Task: Set the pull request check failure for the repository "JS" to Only critical.
Action: Mouse moved to (1055, 210)
Screenshot: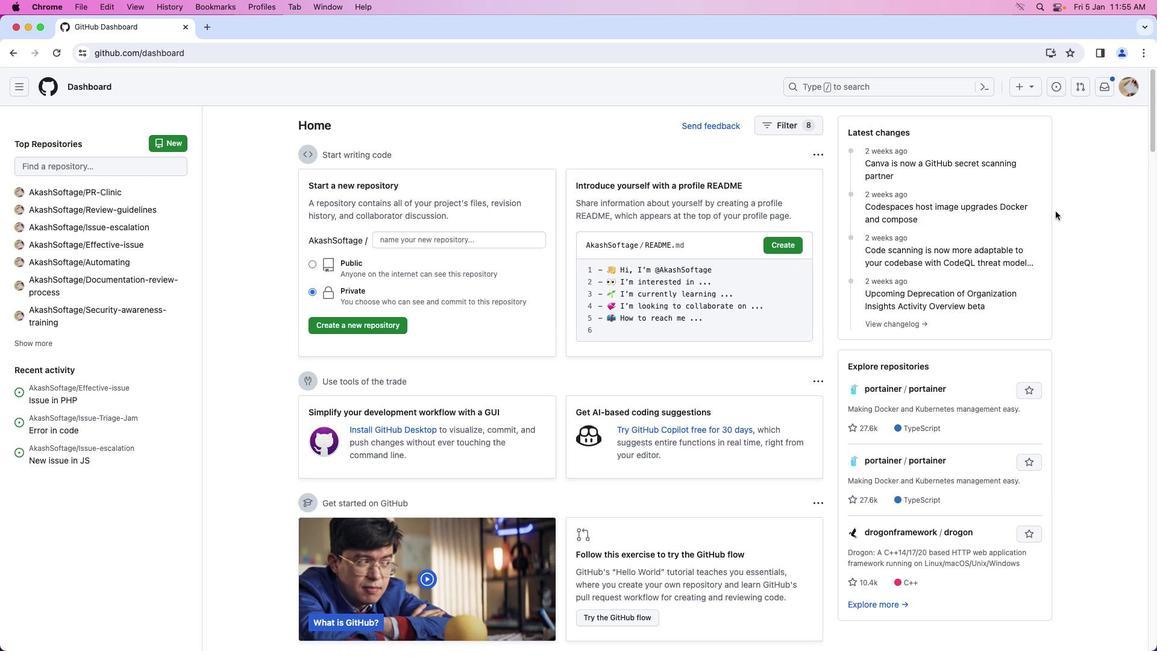 
Action: Mouse pressed left at (1055, 210)
Screenshot: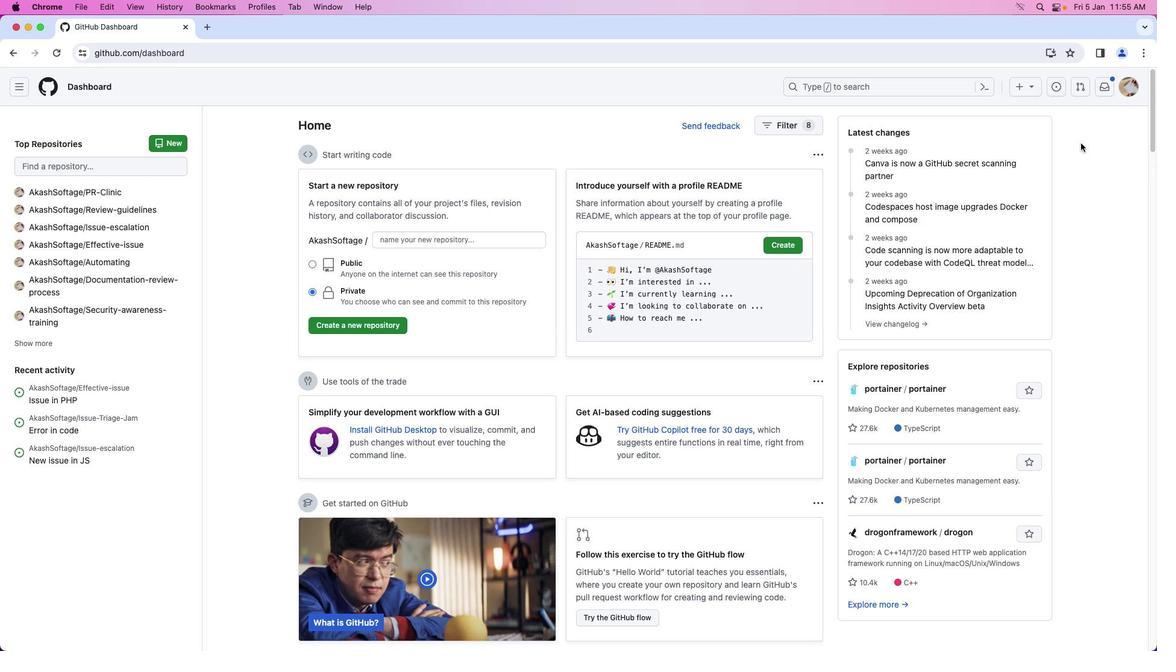 
Action: Mouse moved to (1124, 88)
Screenshot: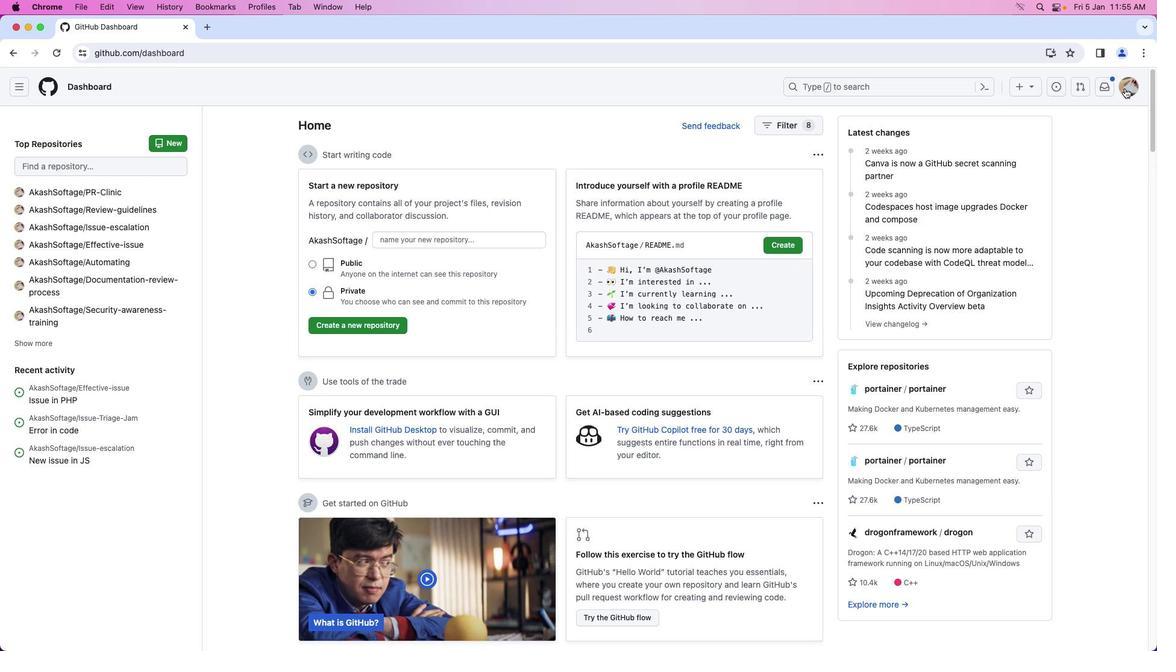 
Action: Mouse pressed left at (1124, 88)
Screenshot: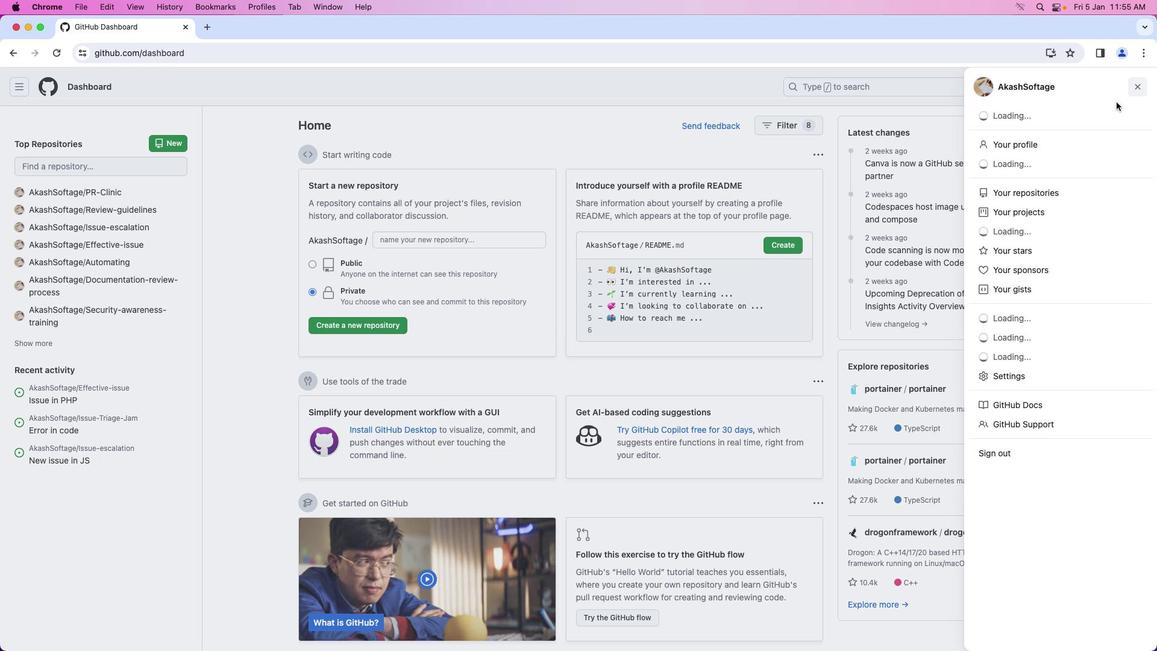 
Action: Mouse moved to (1066, 191)
Screenshot: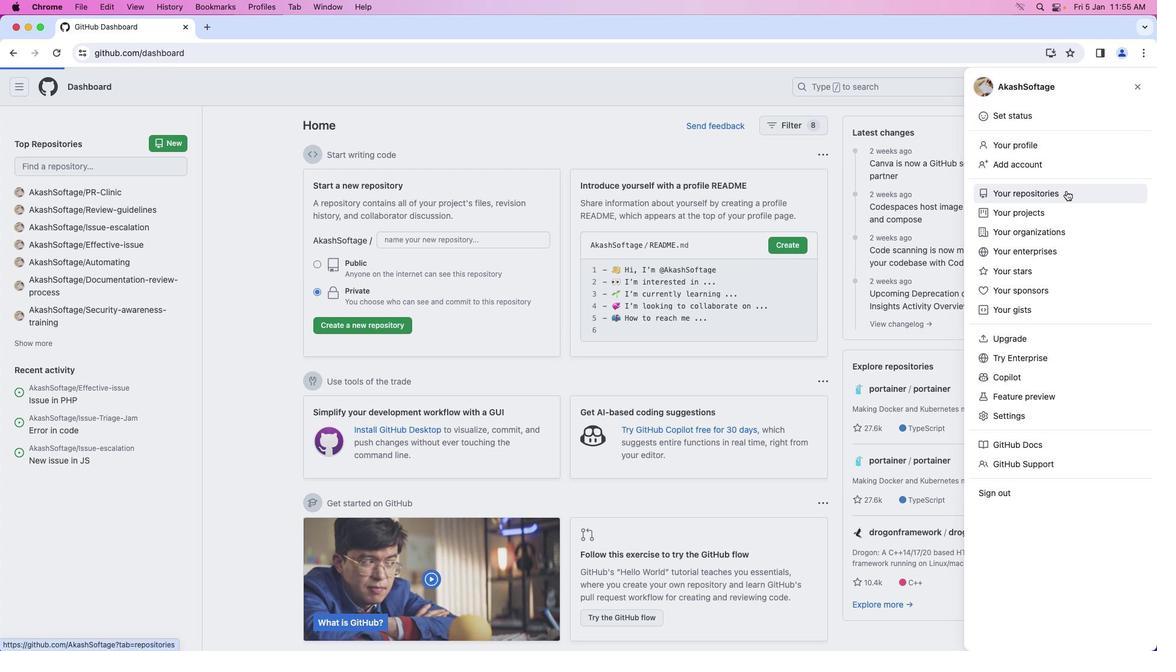 
Action: Mouse pressed left at (1066, 191)
Screenshot: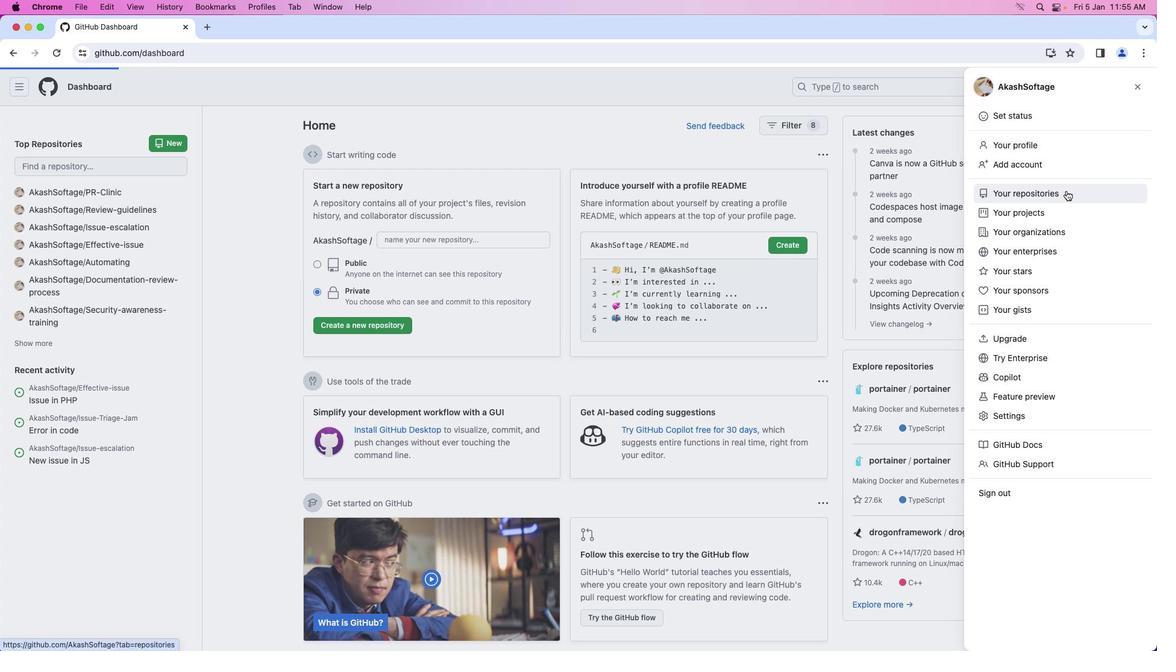 
Action: Mouse moved to (408, 202)
Screenshot: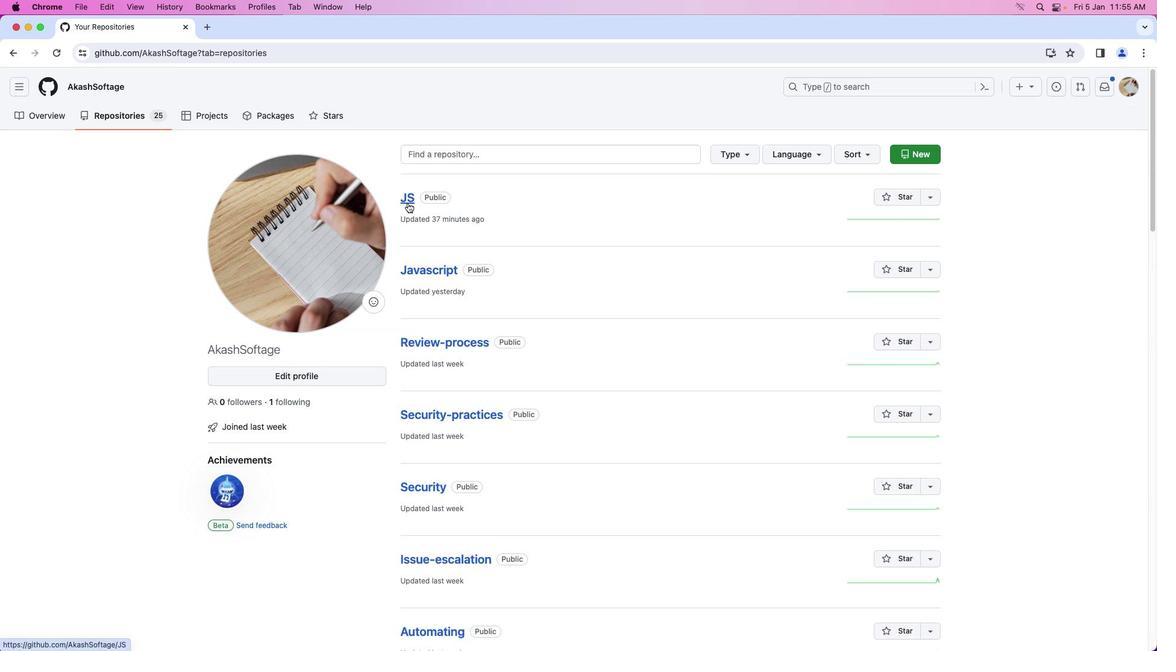 
Action: Mouse pressed left at (408, 202)
Screenshot: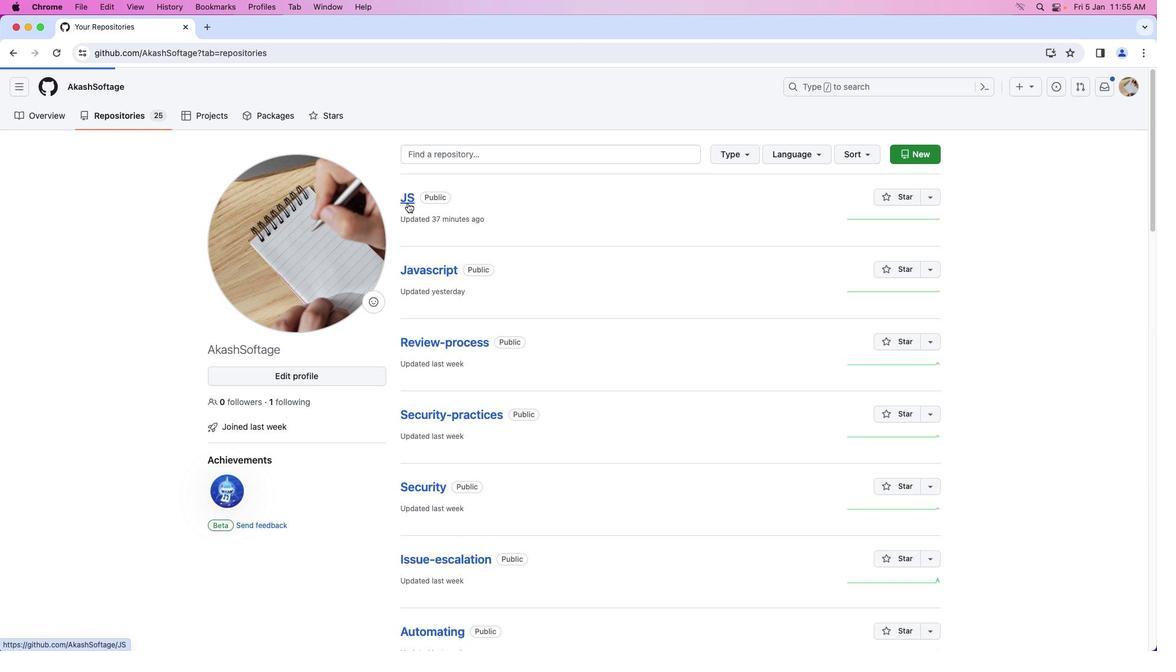 
Action: Mouse moved to (510, 118)
Screenshot: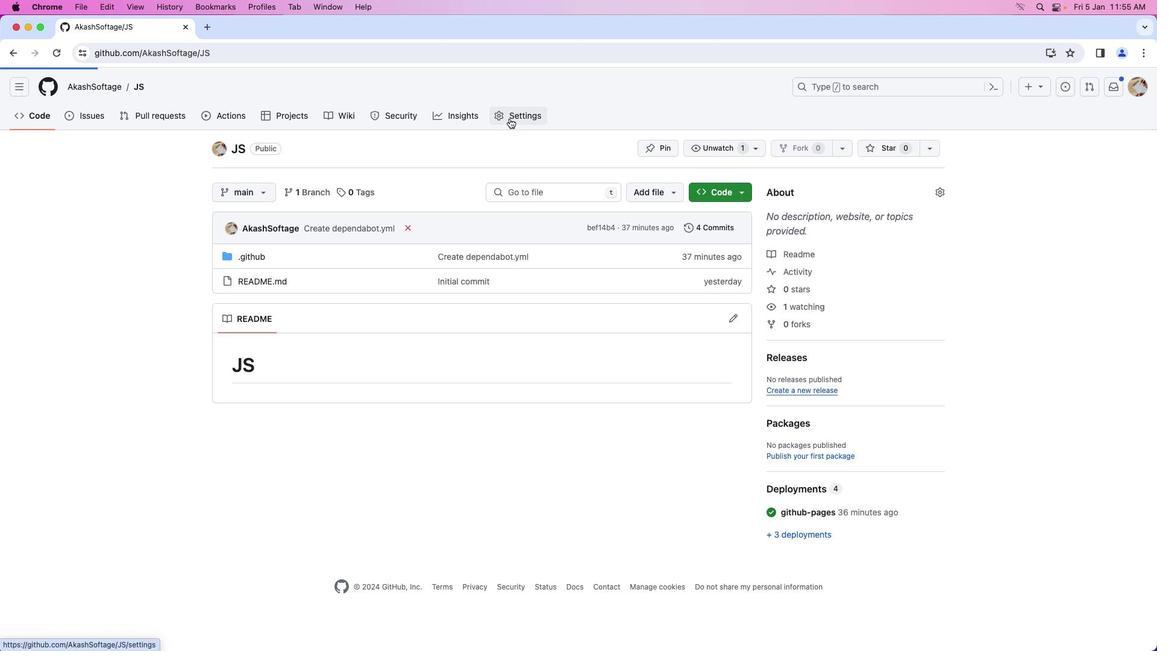 
Action: Mouse pressed left at (510, 118)
Screenshot: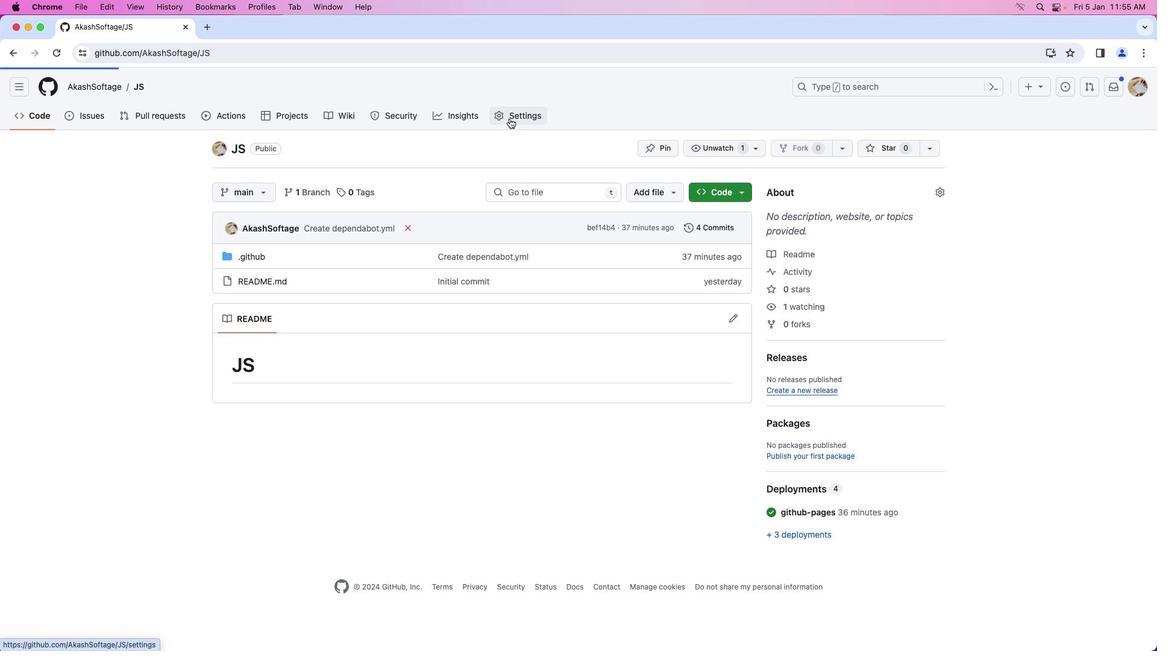 
Action: Mouse moved to (304, 453)
Screenshot: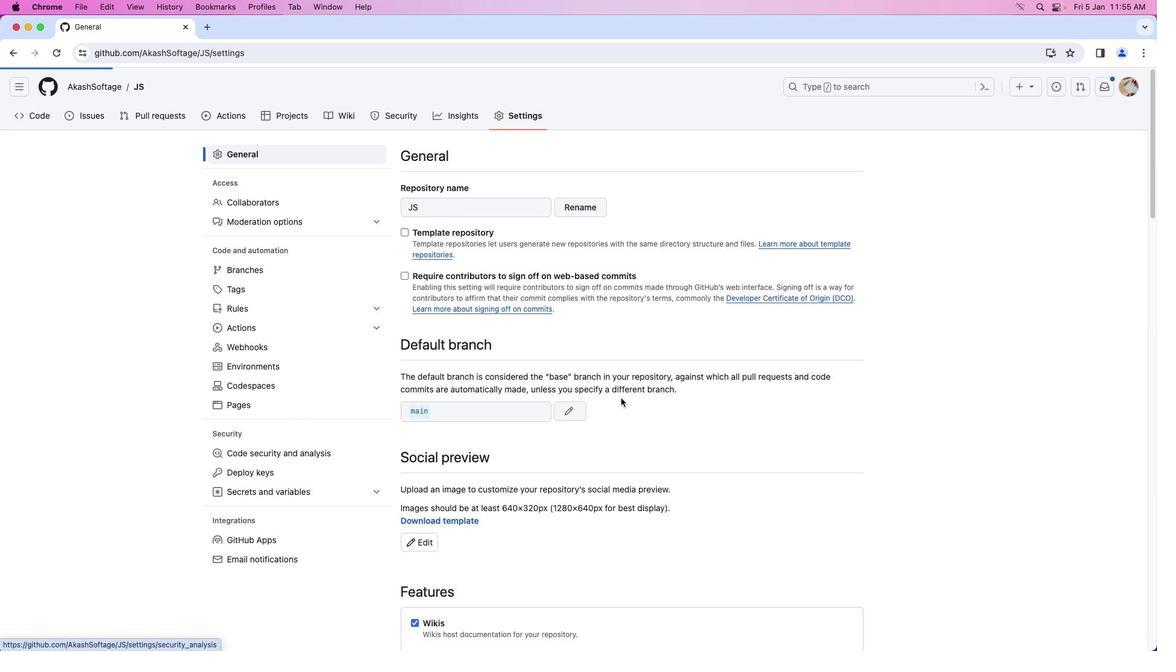 
Action: Mouse pressed left at (304, 453)
Screenshot: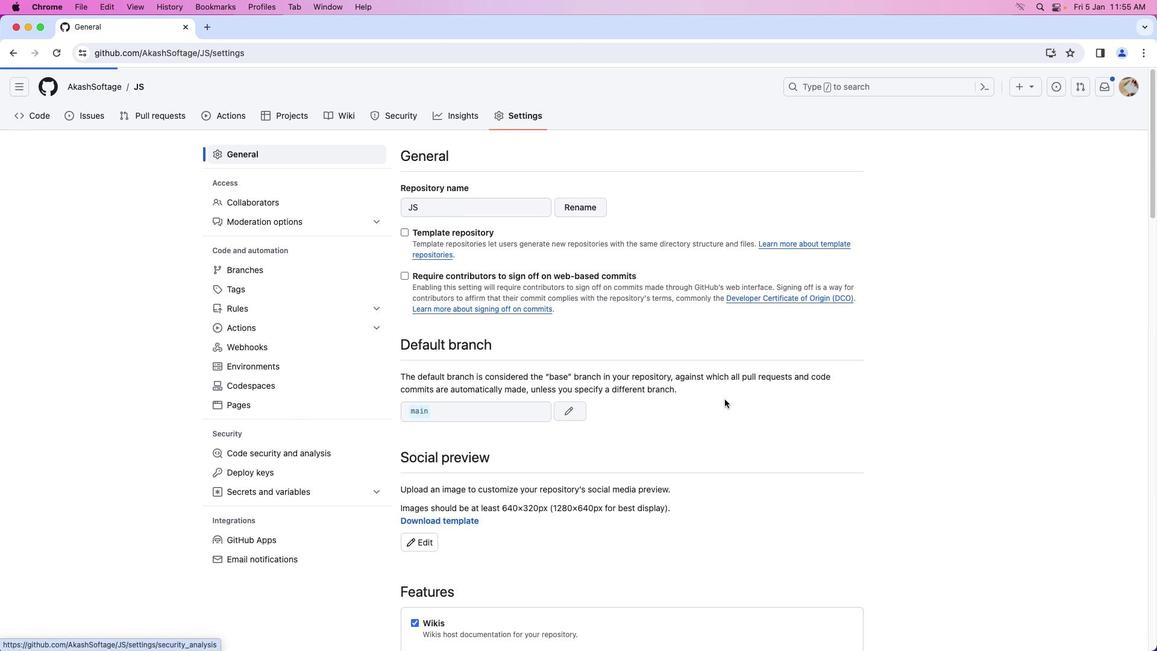 
Action: Mouse moved to (724, 391)
Screenshot: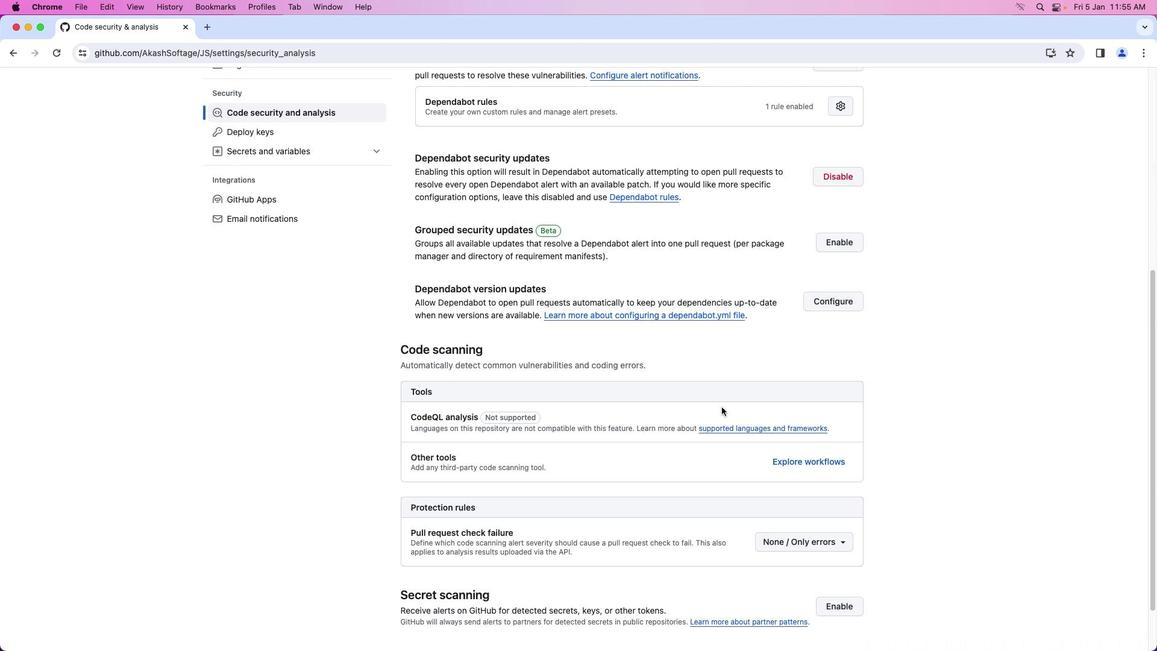
Action: Mouse scrolled (724, 391) with delta (0, 0)
Screenshot: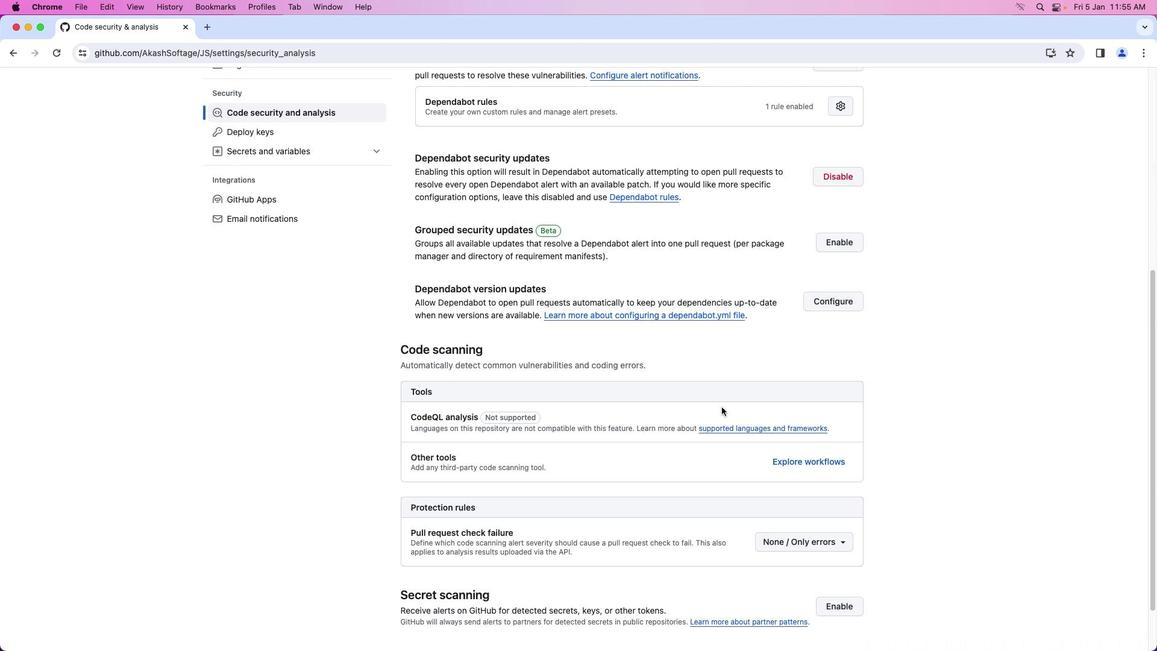 
Action: Mouse scrolled (724, 391) with delta (0, 0)
Screenshot: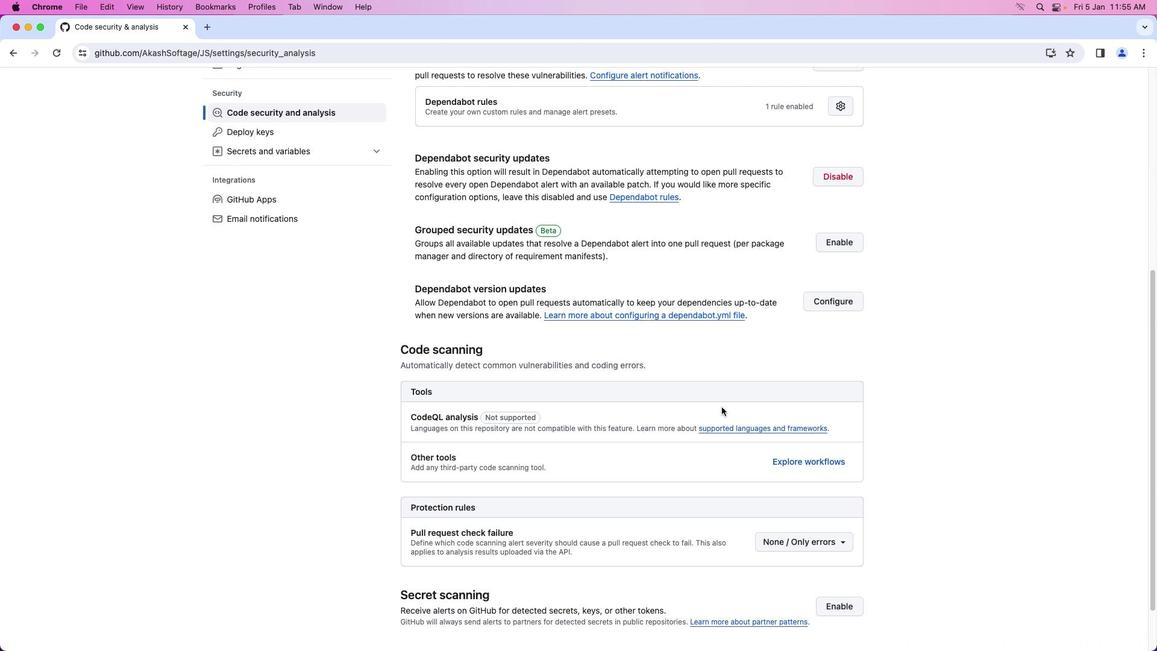 
Action: Mouse moved to (721, 406)
Screenshot: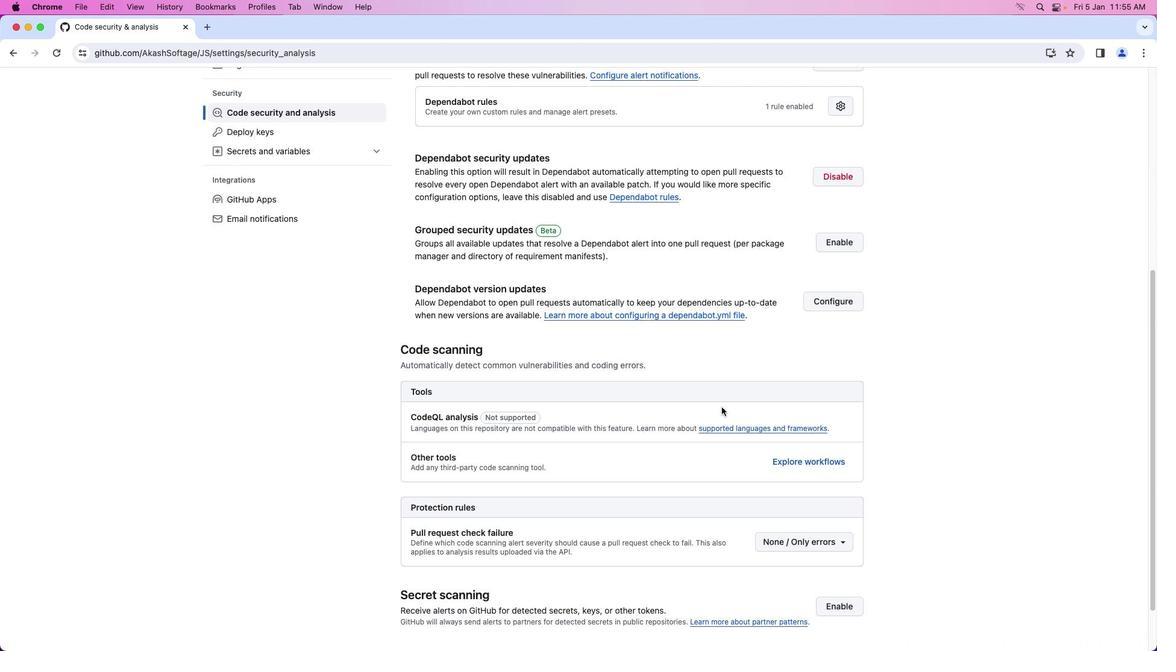 
Action: Mouse scrolled (721, 406) with delta (0, -1)
Screenshot: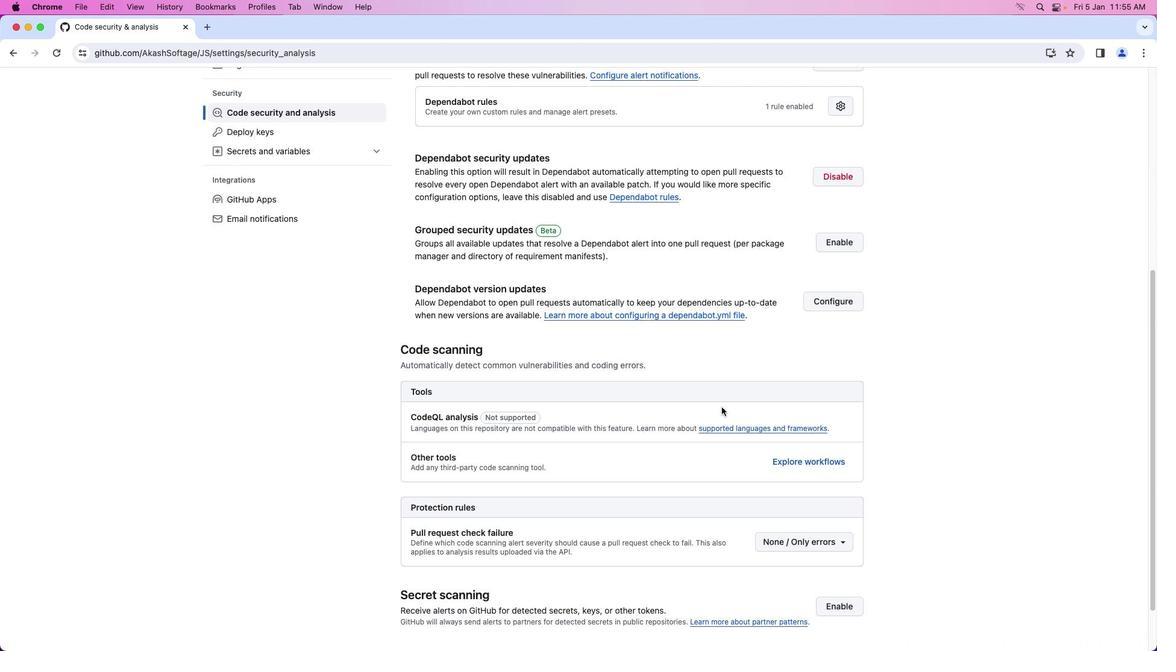 
Action: Mouse moved to (721, 407)
Screenshot: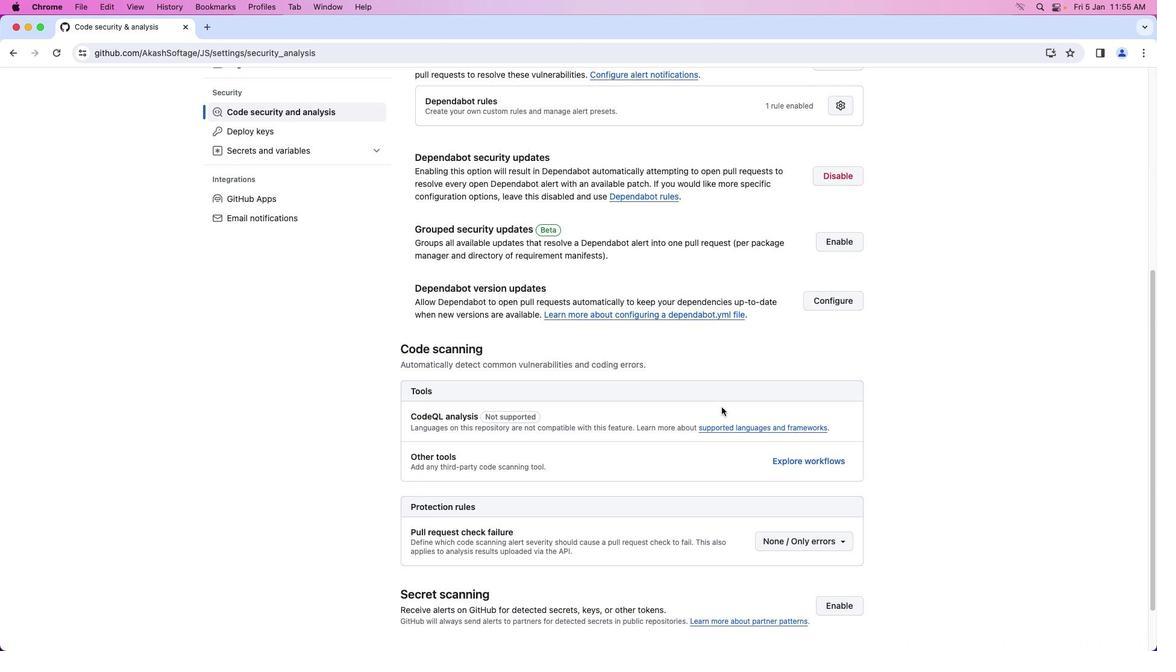 
Action: Mouse scrolled (721, 407) with delta (0, -2)
Screenshot: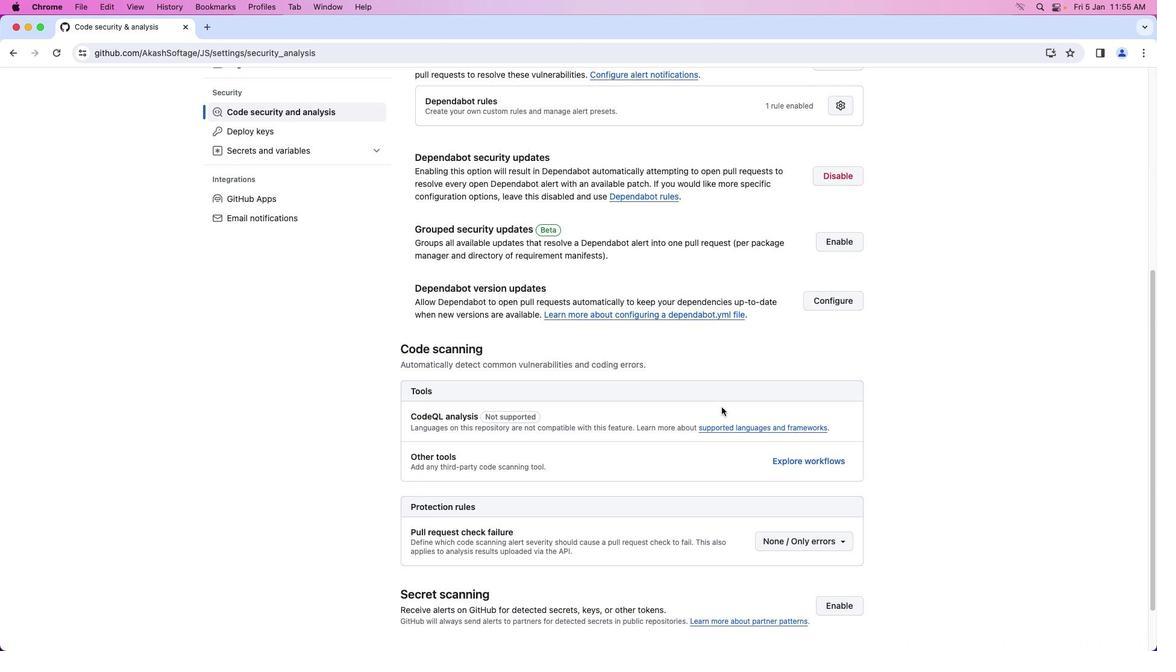 
Action: Mouse scrolled (721, 407) with delta (0, -3)
Screenshot: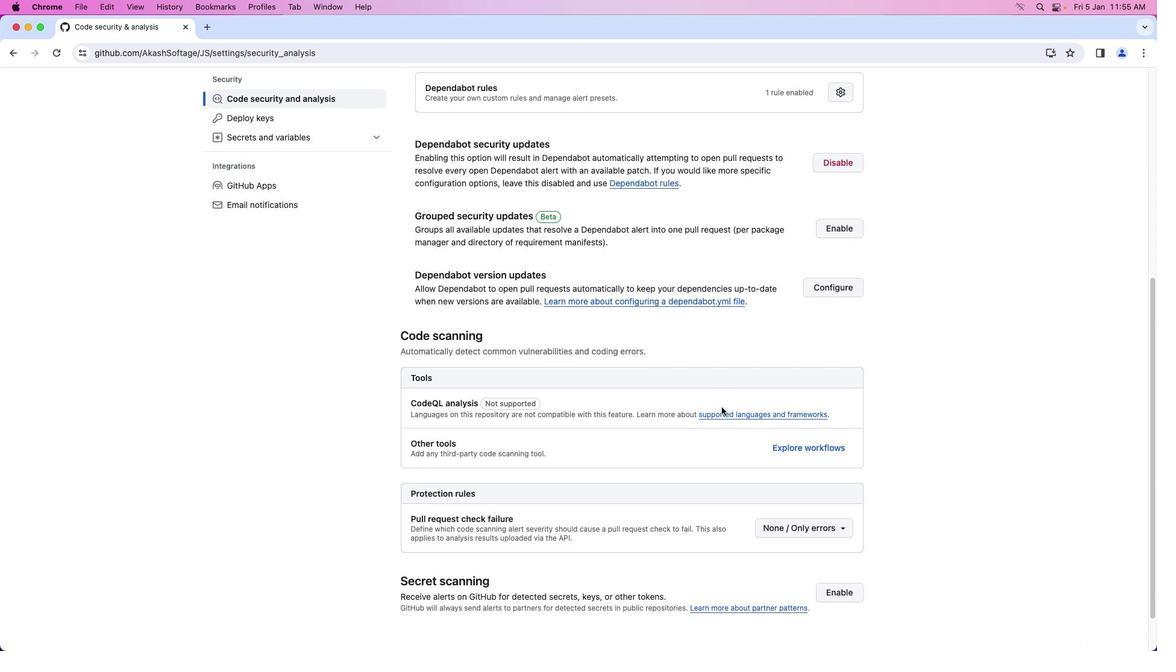 
Action: Mouse scrolled (721, 407) with delta (0, 0)
Screenshot: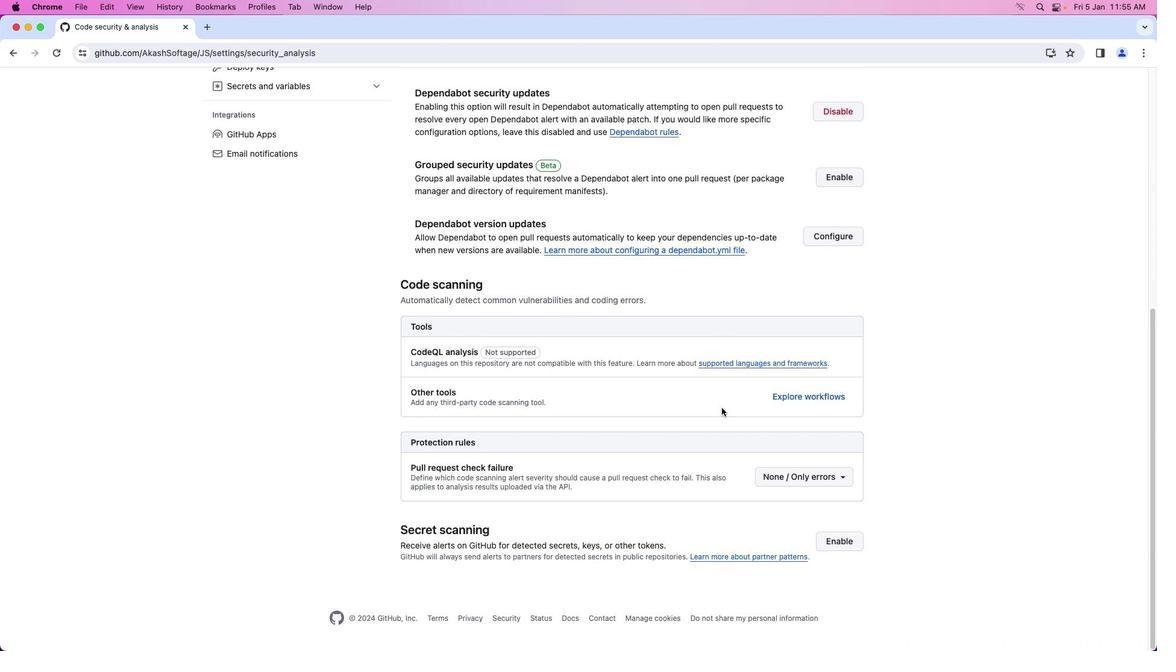 
Action: Mouse scrolled (721, 407) with delta (0, 0)
Screenshot: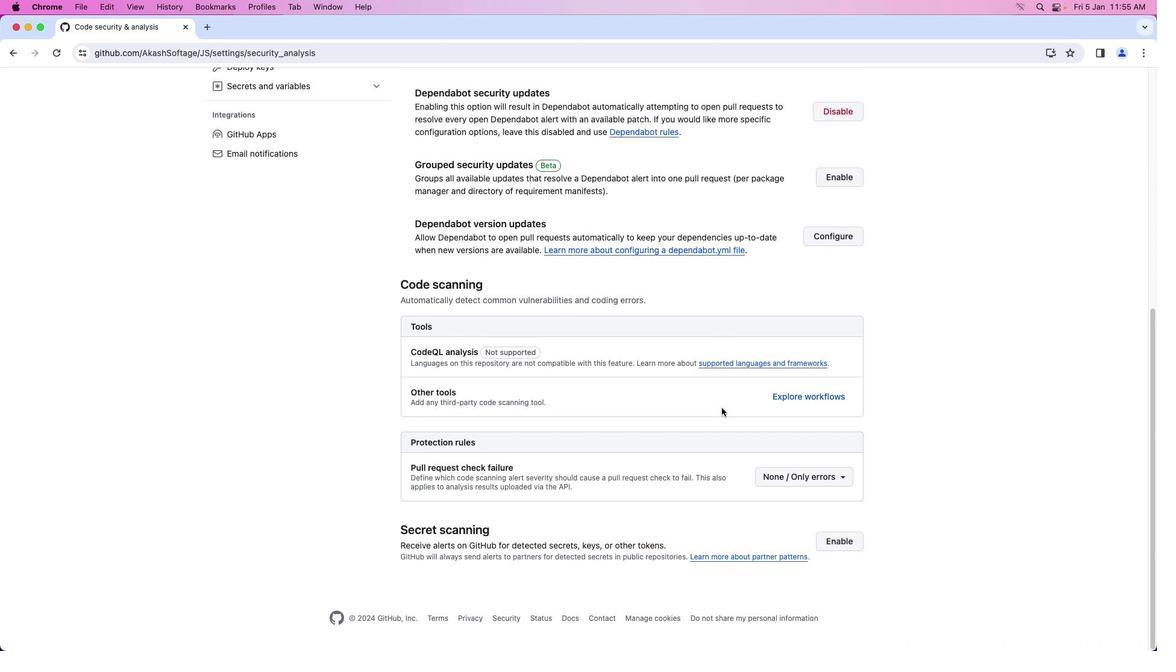 
Action: Mouse scrolled (721, 407) with delta (0, -1)
Screenshot: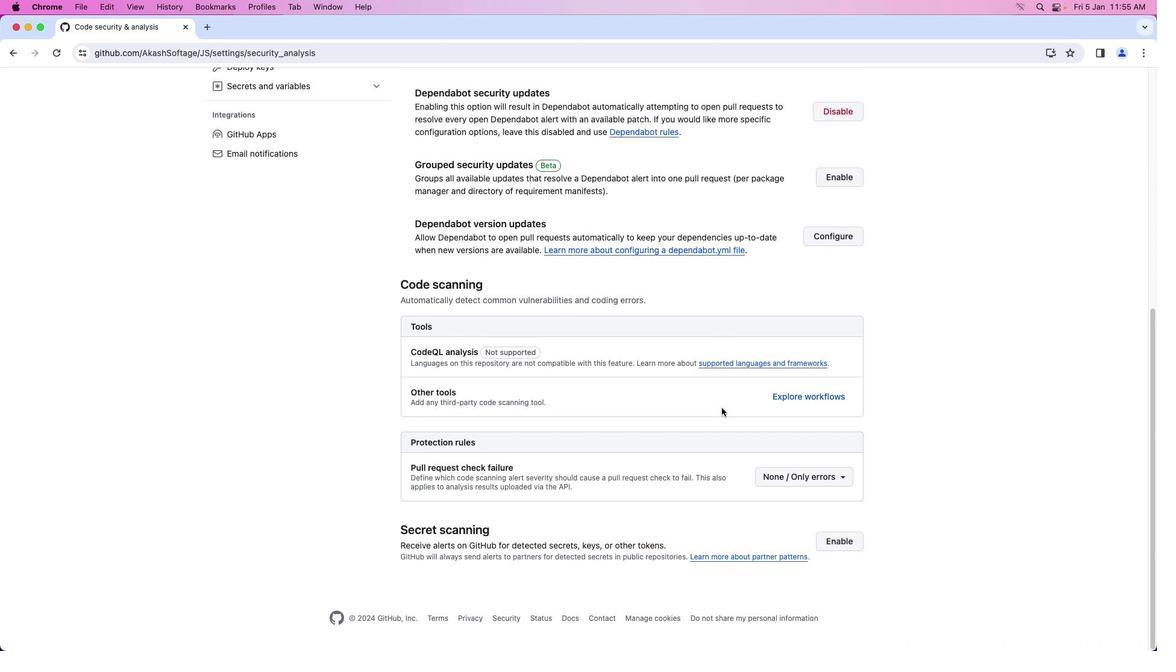 
Action: Mouse scrolled (721, 407) with delta (0, -2)
Screenshot: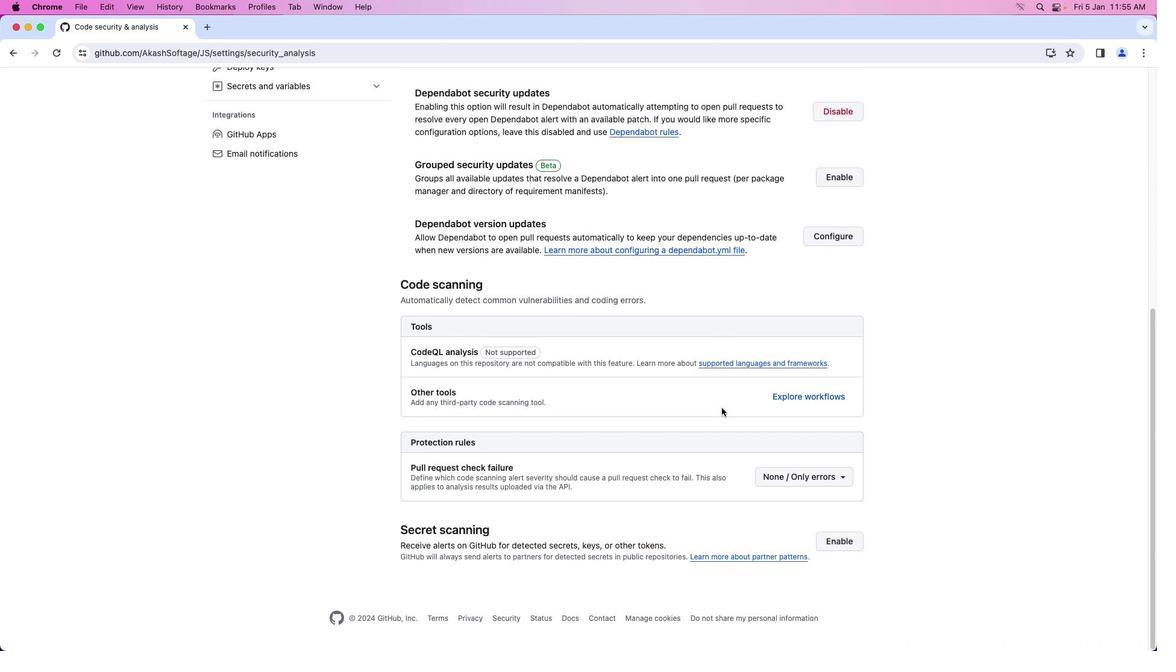 
Action: Mouse moved to (721, 407)
Screenshot: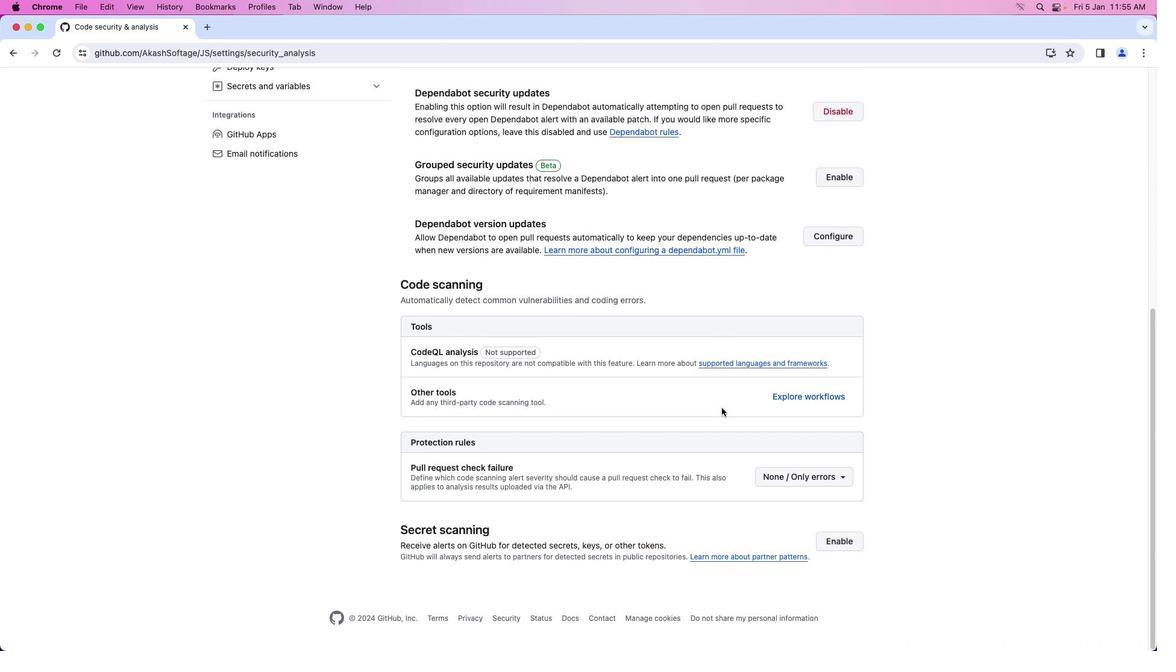 
Action: Mouse scrolled (721, 407) with delta (0, -3)
Screenshot: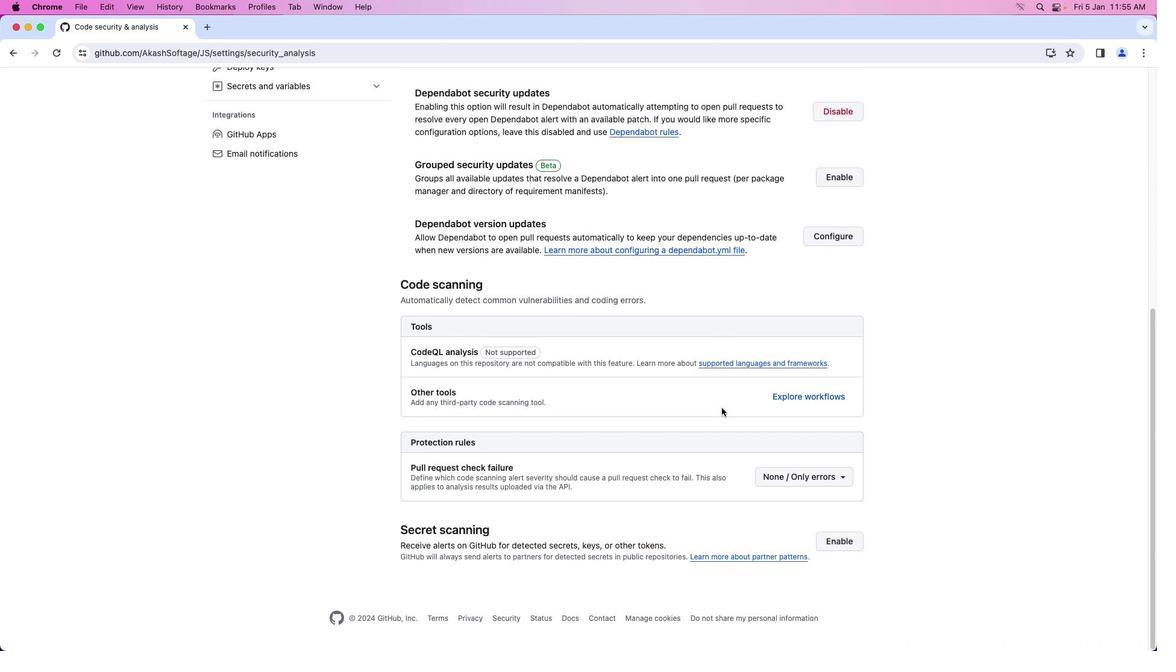 
Action: Mouse moved to (721, 407)
Screenshot: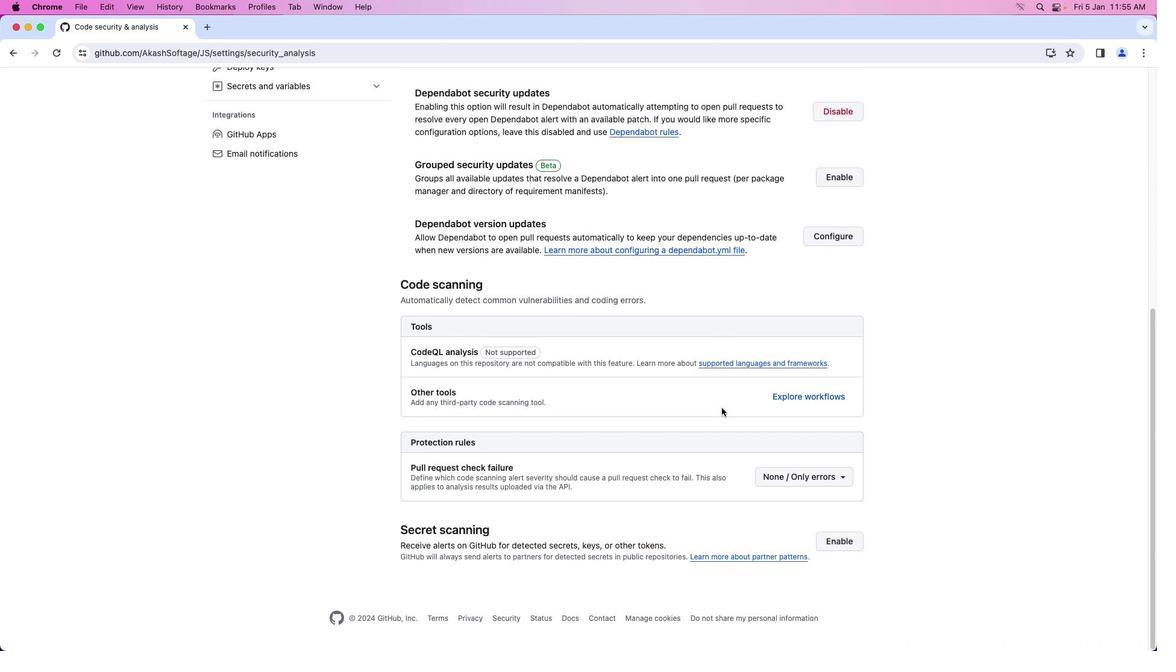 
Action: Mouse scrolled (721, 407) with delta (0, -3)
Screenshot: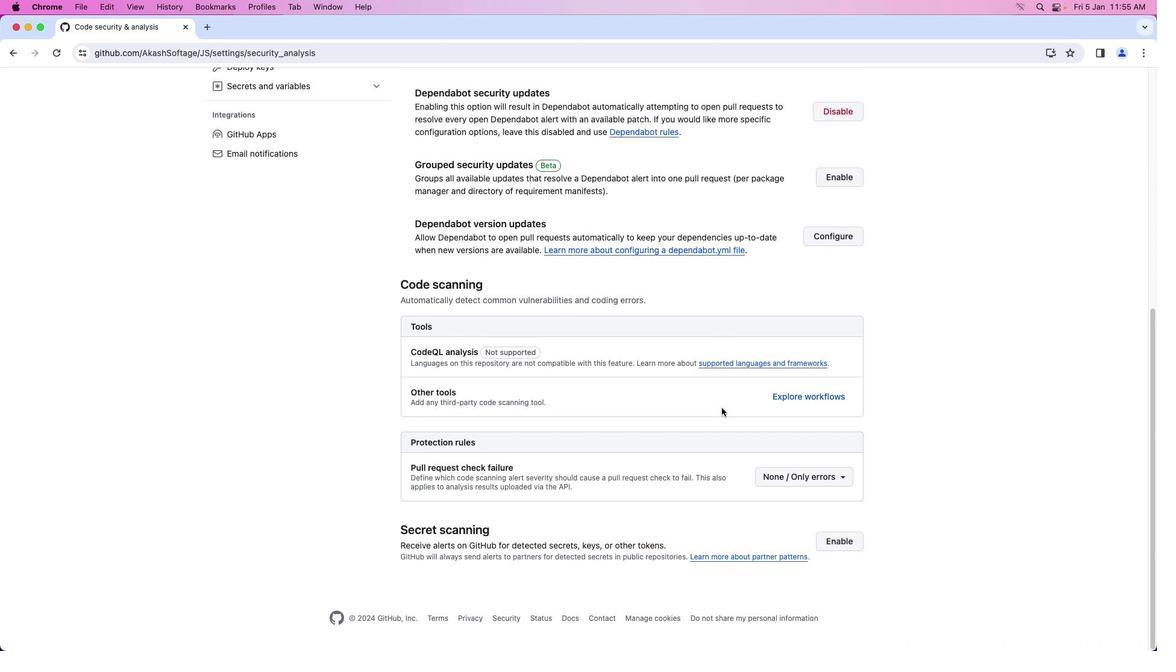 
Action: Mouse moved to (801, 479)
Screenshot: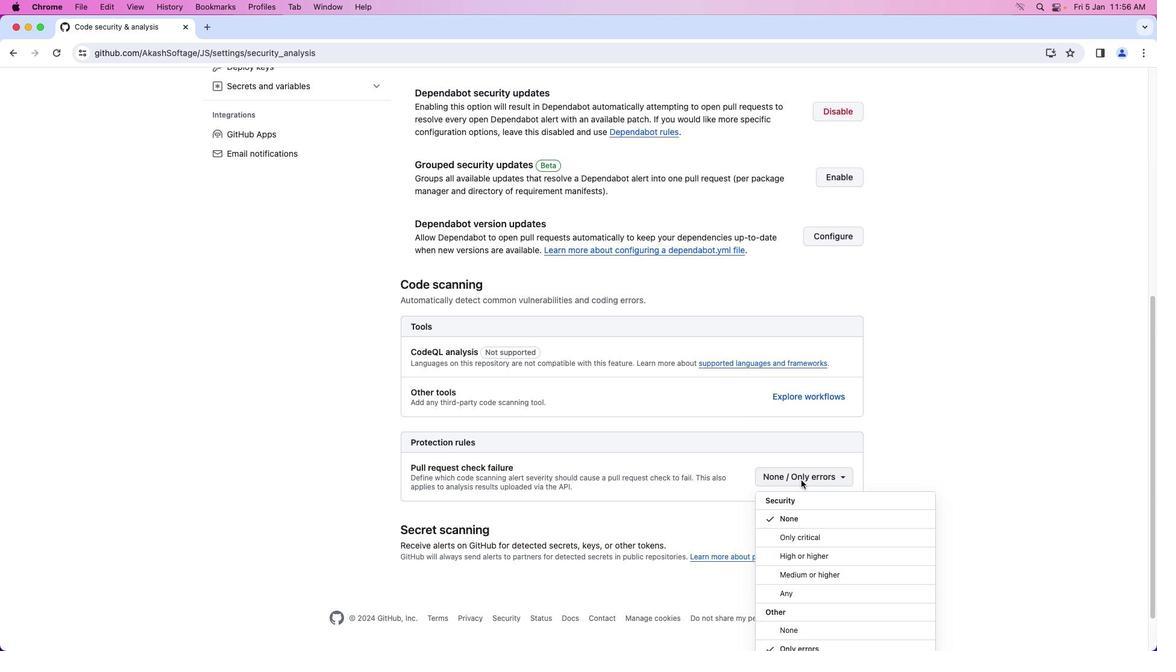 
Action: Mouse pressed left at (801, 479)
Screenshot: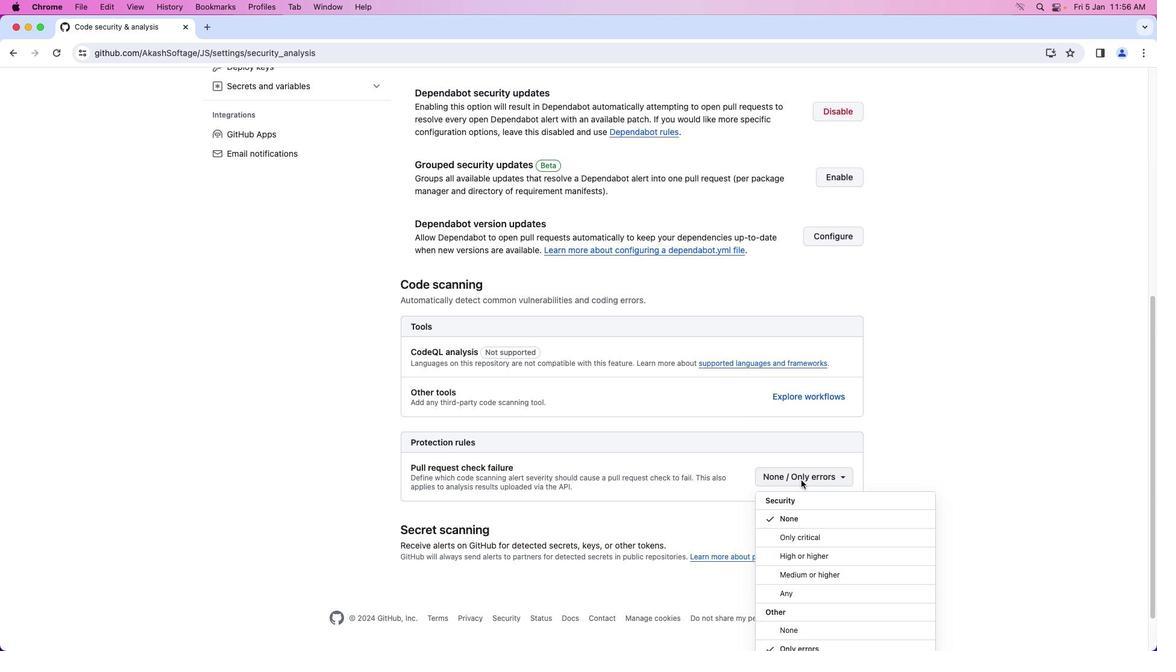 
Action: Mouse moved to (842, 534)
Screenshot: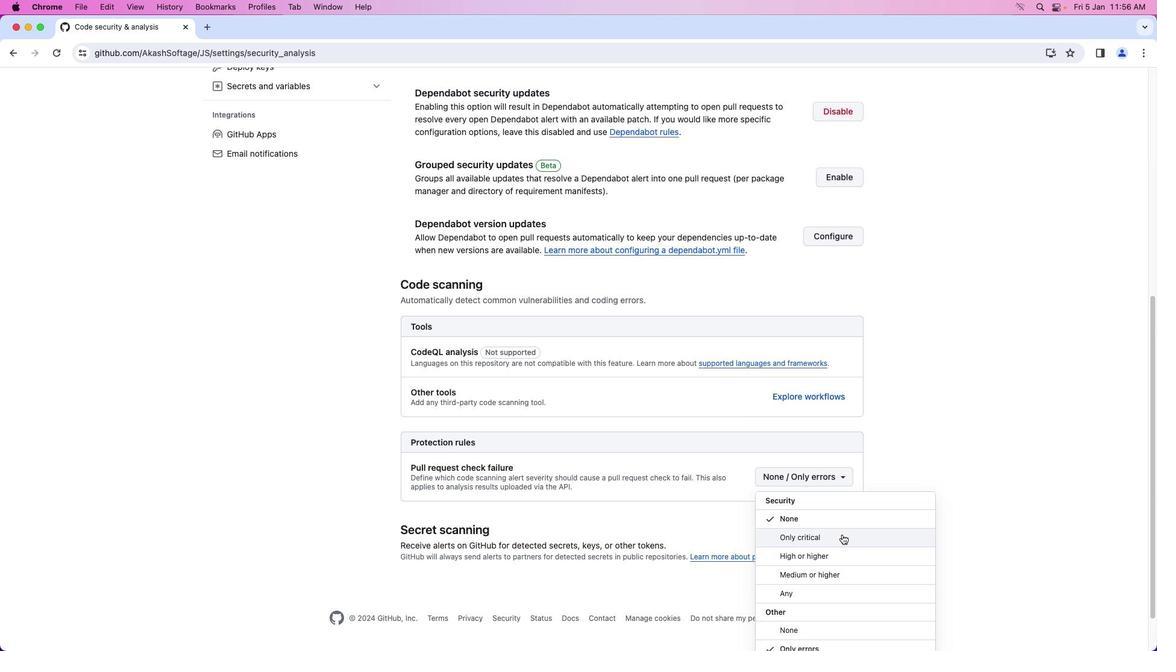 
Action: Mouse pressed left at (842, 534)
Screenshot: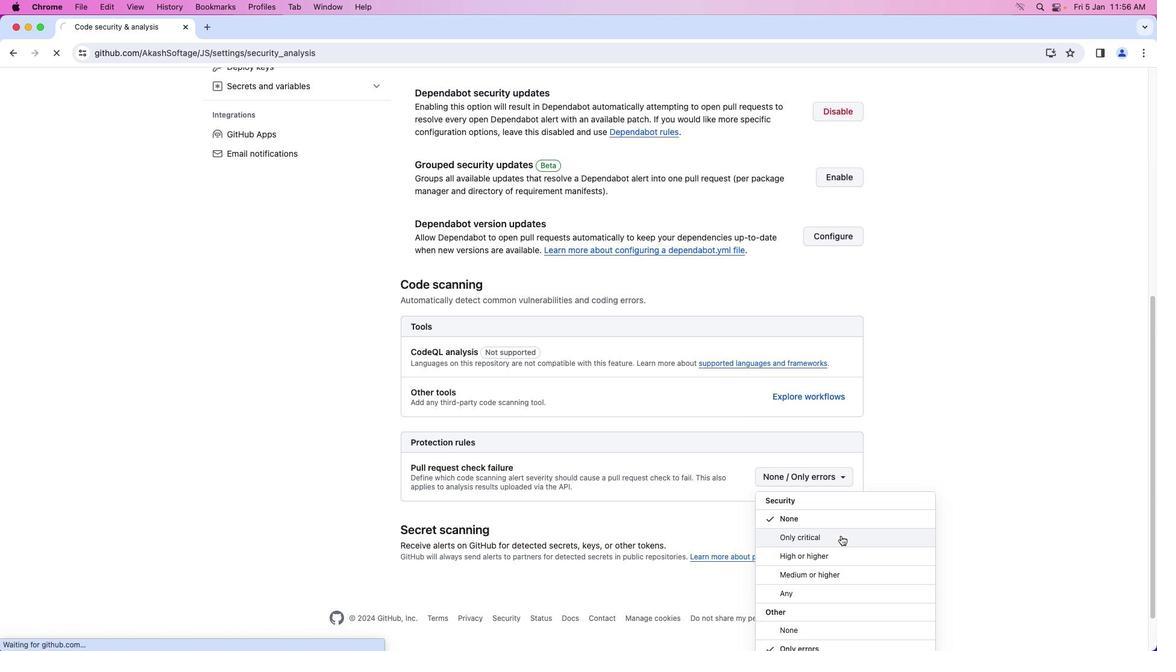
Action: Mouse moved to (986, 455)
Screenshot: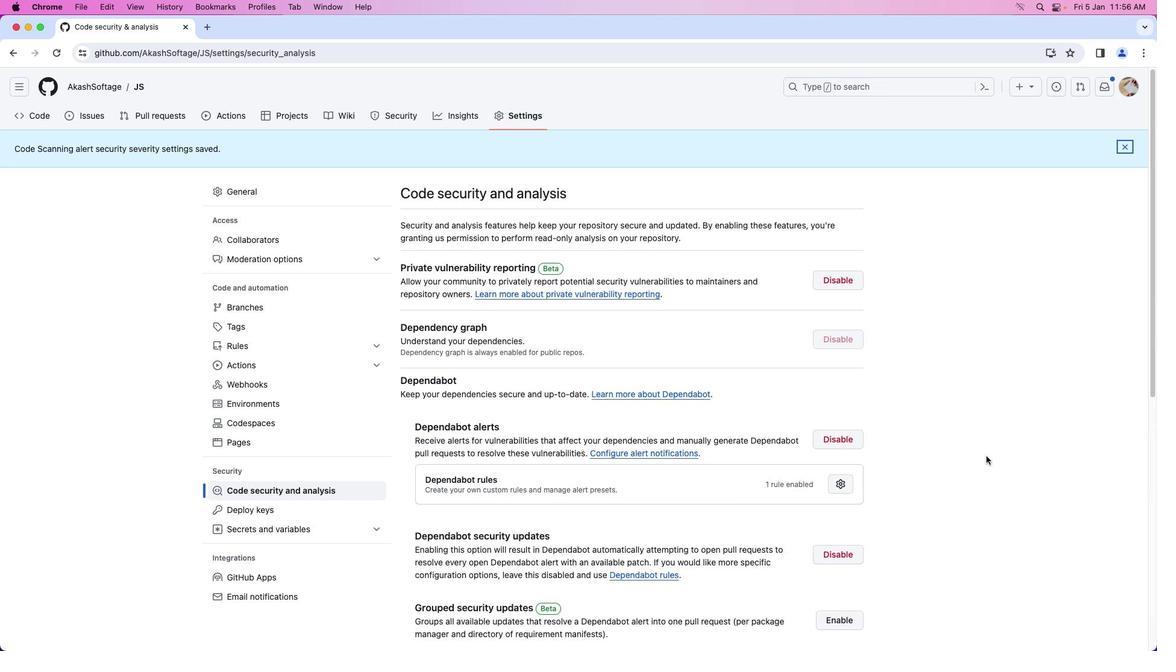 
